 Task: Plan a time block for the business strategy and growth seminar.
Action: Mouse moved to (93, 209)
Screenshot: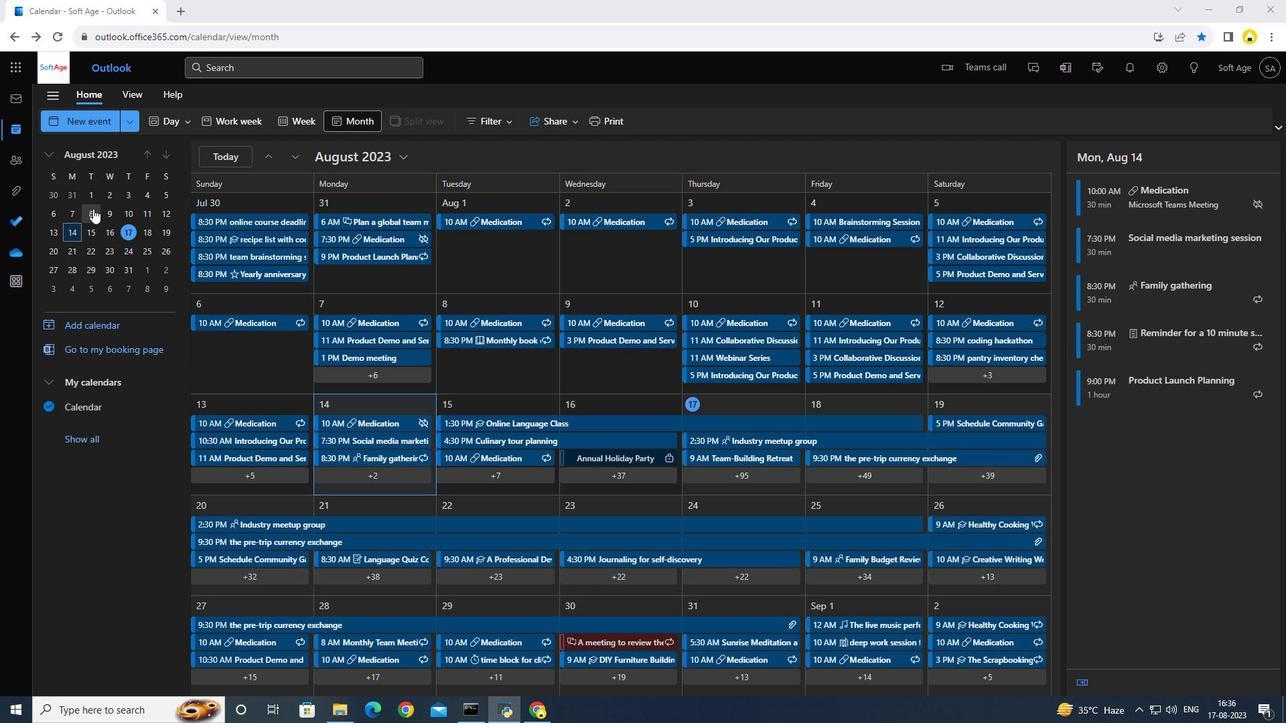 
Action: Mouse pressed left at (93, 209)
Screenshot: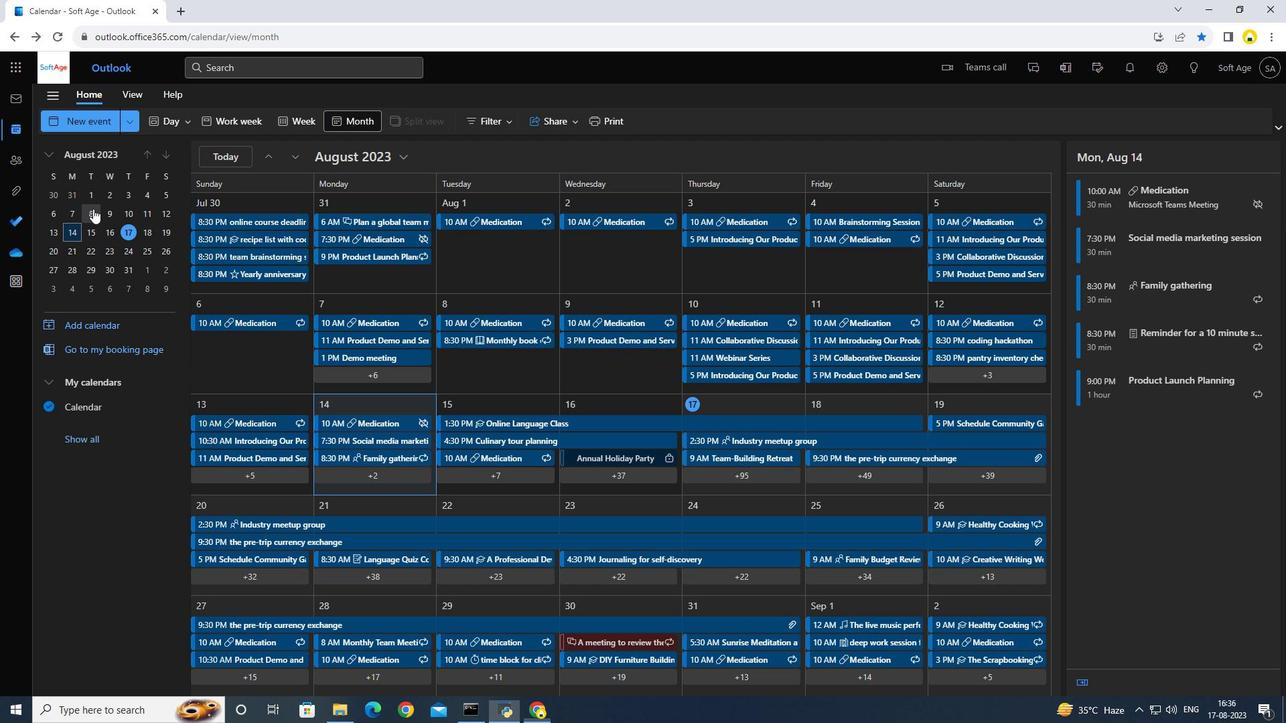 
Action: Mouse moved to (105, 125)
Screenshot: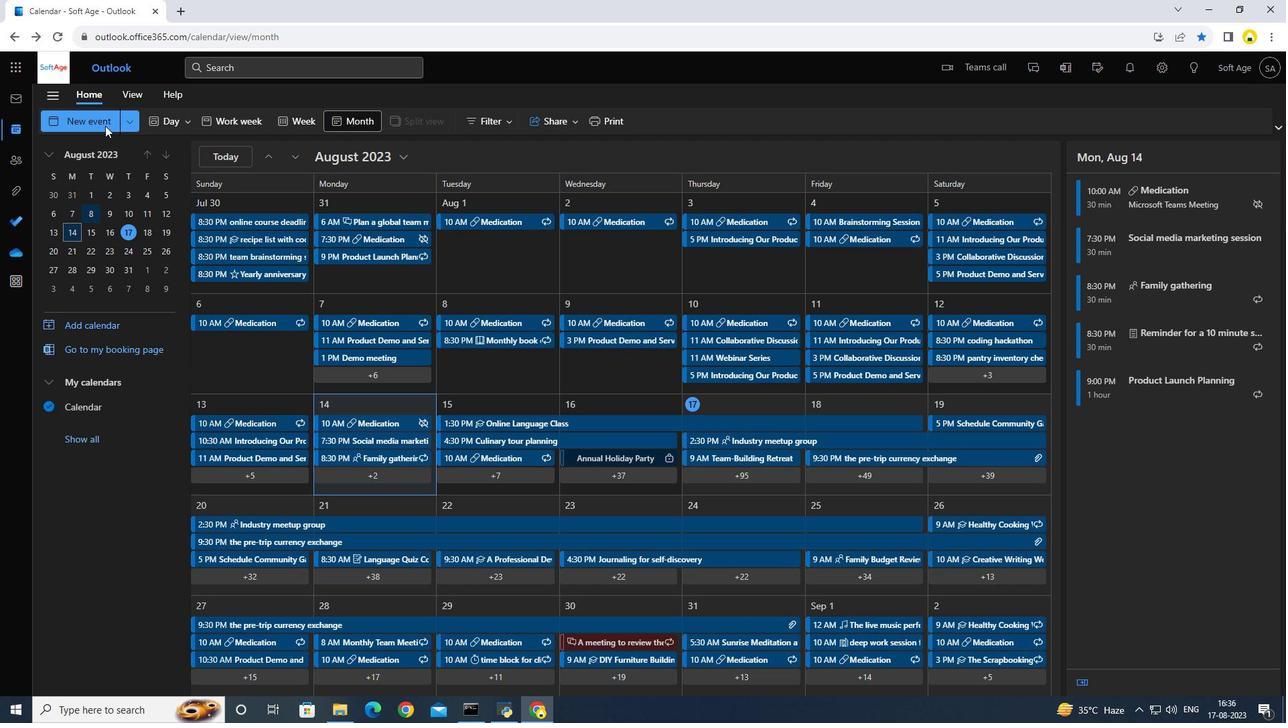 
Action: Mouse pressed left at (105, 125)
Screenshot: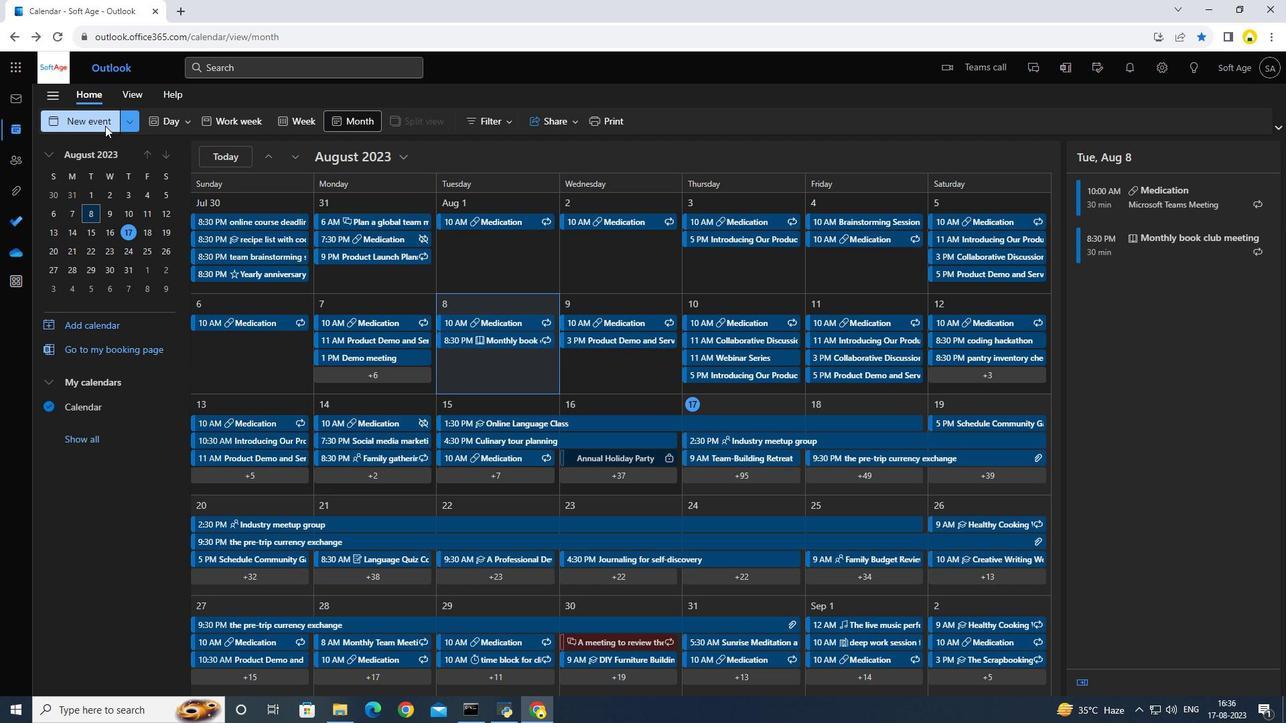 
Action: Mouse moved to (407, 204)
Screenshot: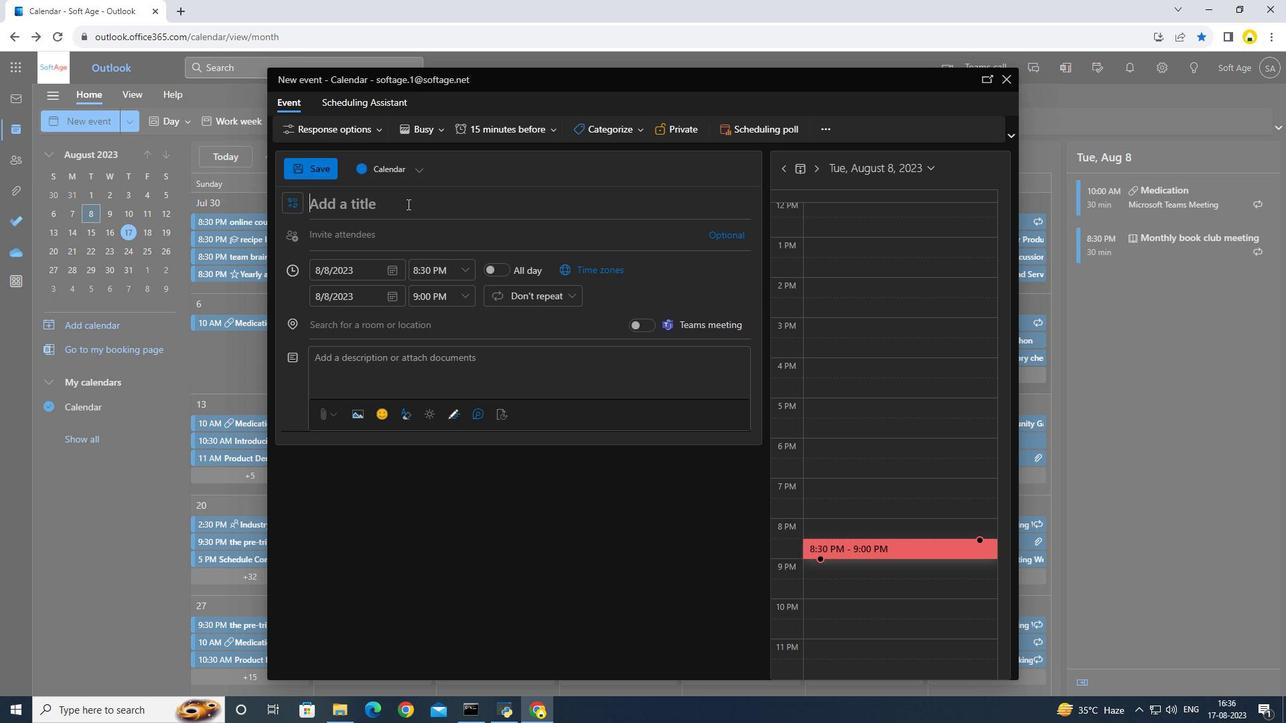 
Action: Key pressed <Key.caps_lock>B<Key.caps_lock>usiness<Key.space>strtae<Key.backspace><Key.backspace><Key.backspace>ategy<Key.space>and<Key.space>growth<Key.space>seminar
Screenshot: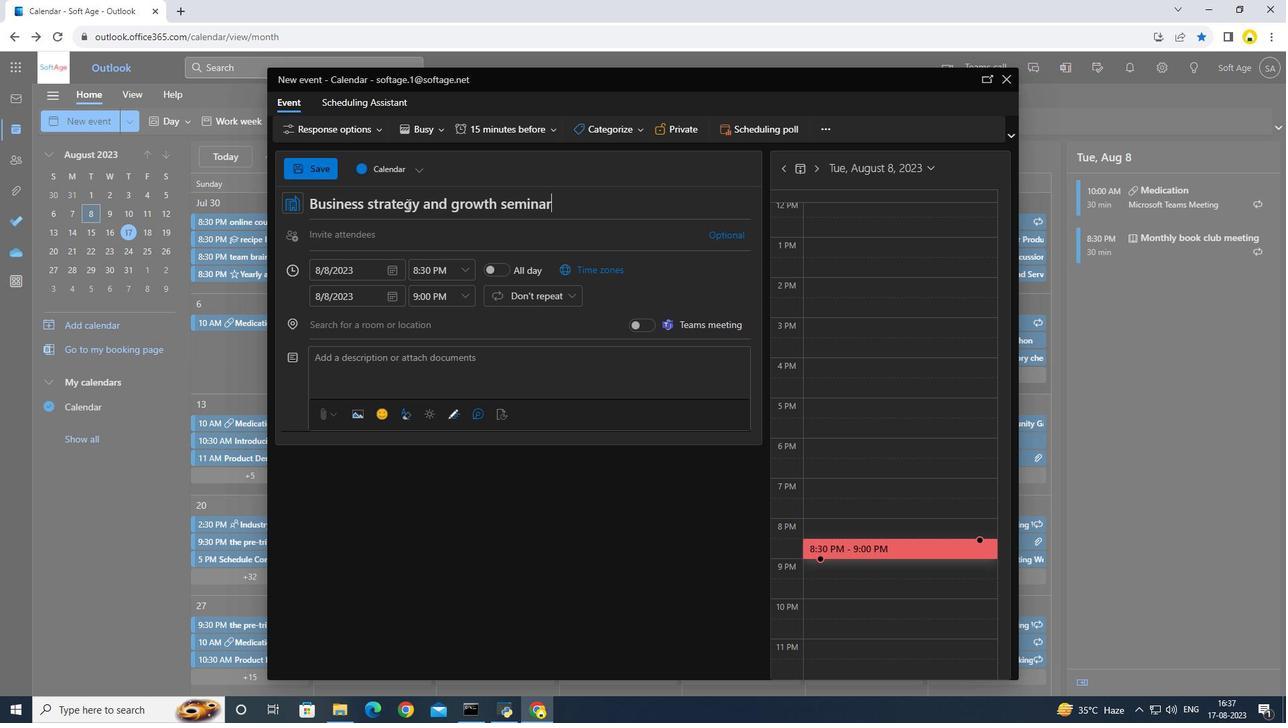 
Action: Mouse moved to (459, 207)
Screenshot: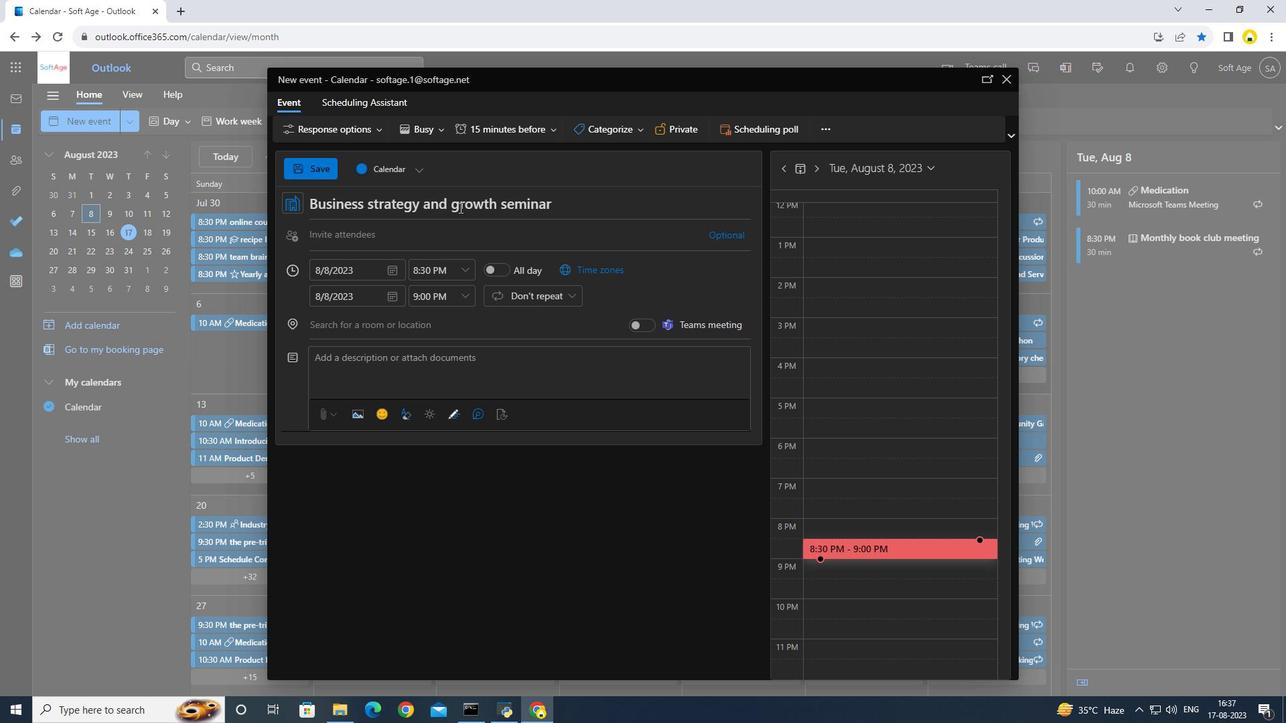 
Action: Mouse pressed left at (459, 207)
Screenshot: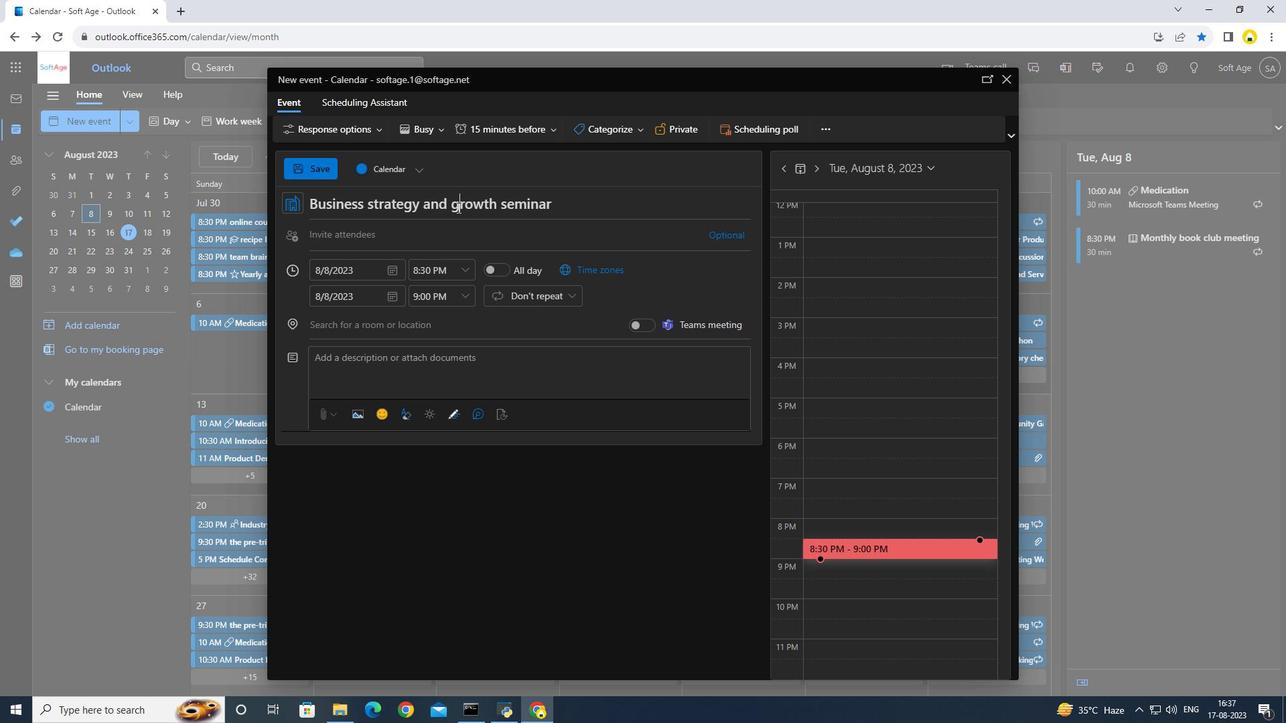 
Action: Mouse moved to (444, 209)
Screenshot: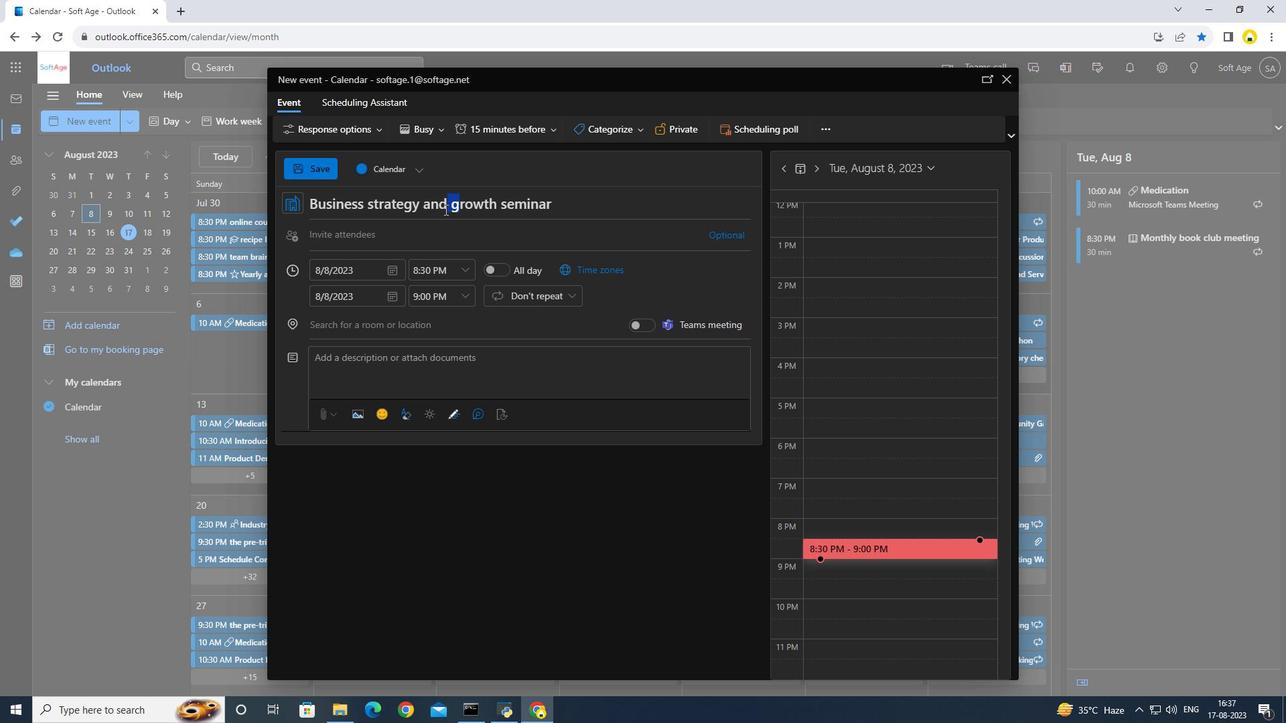 
Action: Key pressed <Key.backspace><Key.space><Key.caps_lock>G
Screenshot: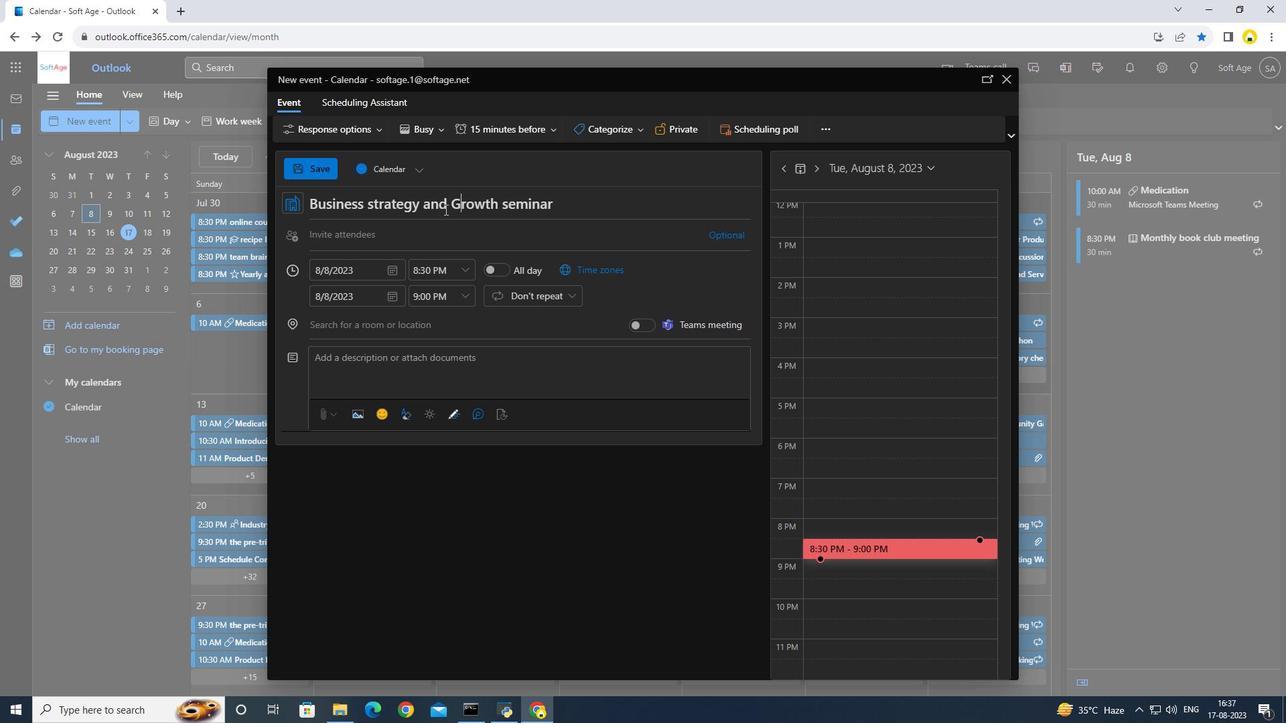 
Action: Mouse moved to (558, 203)
Screenshot: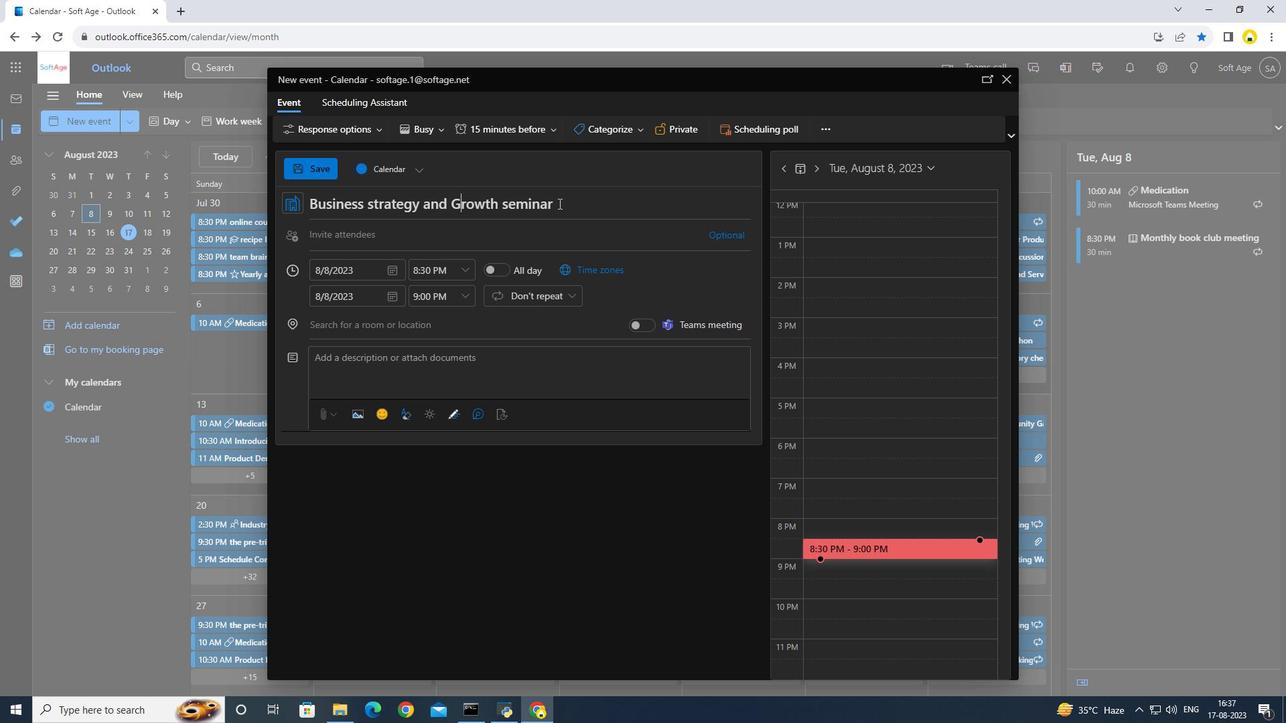 
Action: Mouse pressed left at (558, 203)
Screenshot: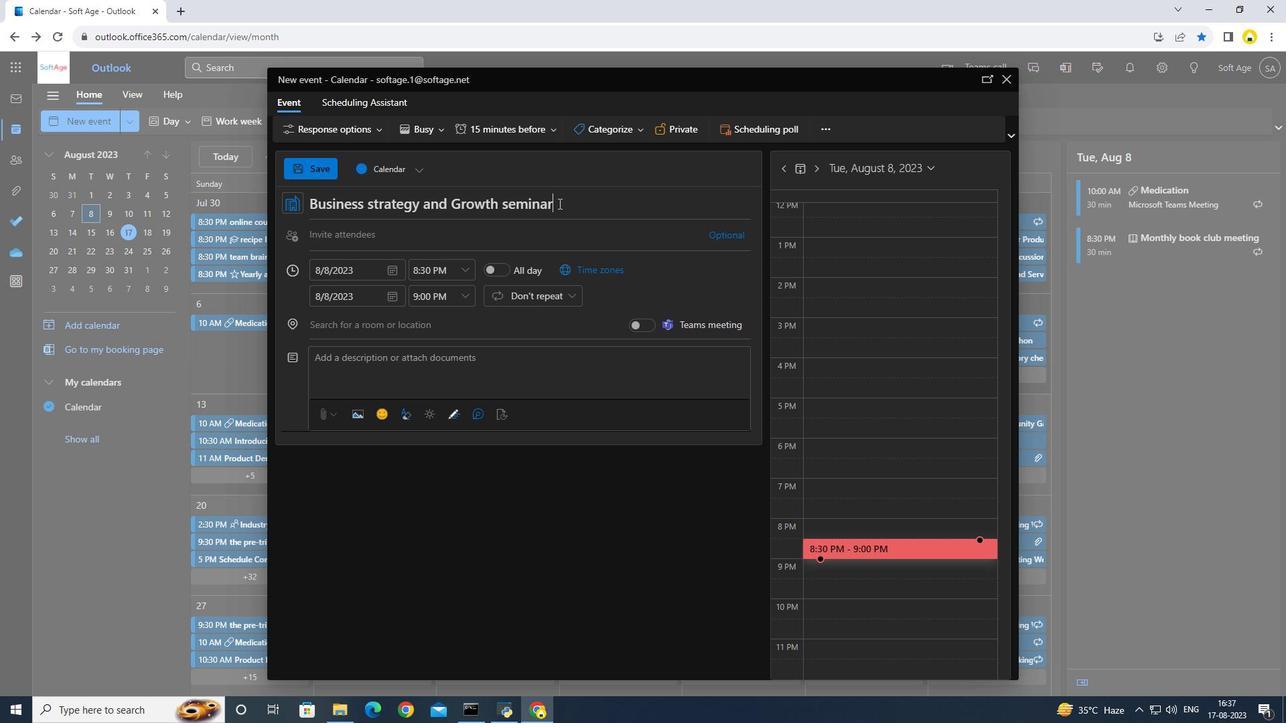 
Action: Mouse moved to (463, 268)
Screenshot: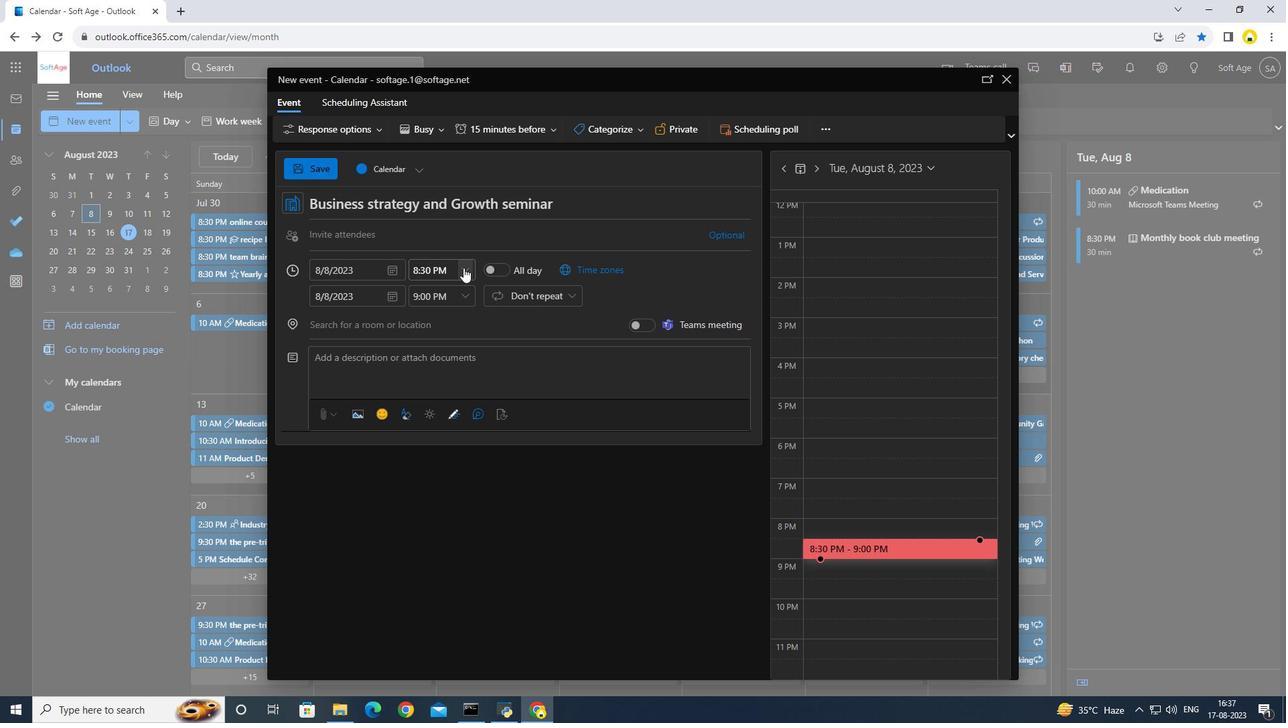 
Action: Mouse pressed left at (463, 268)
Screenshot: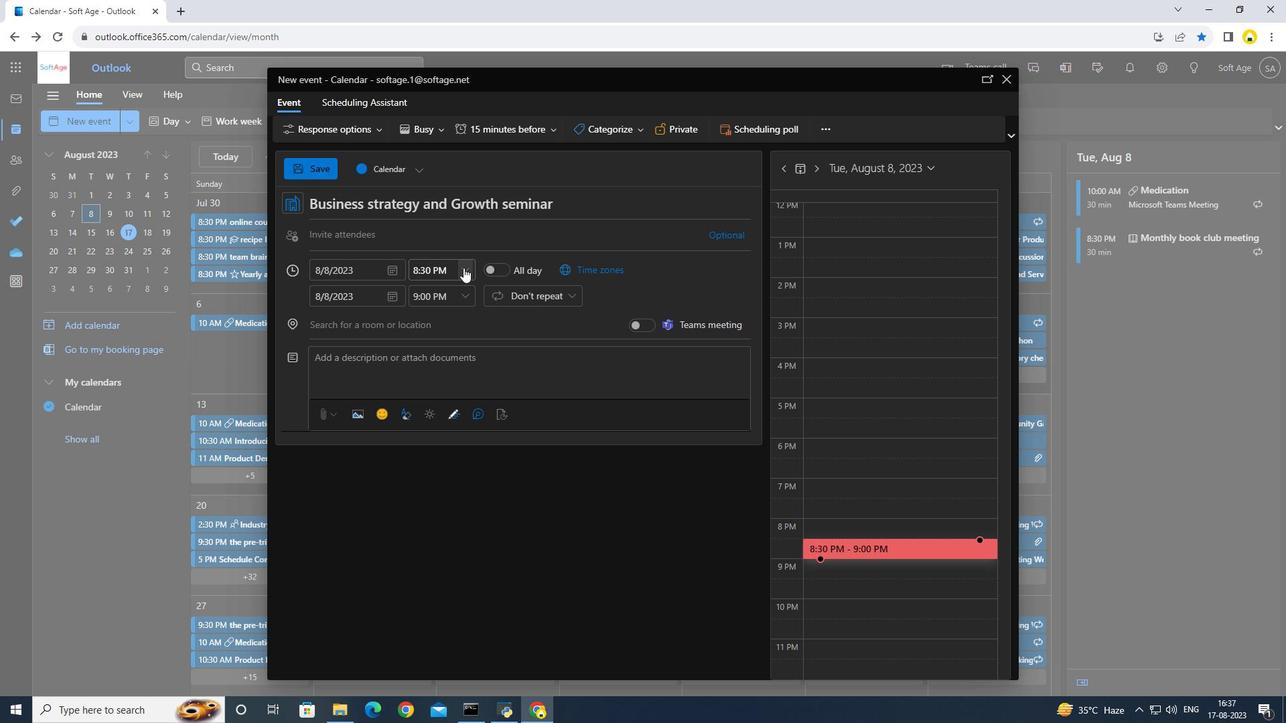 
Action: Mouse moved to (439, 286)
Screenshot: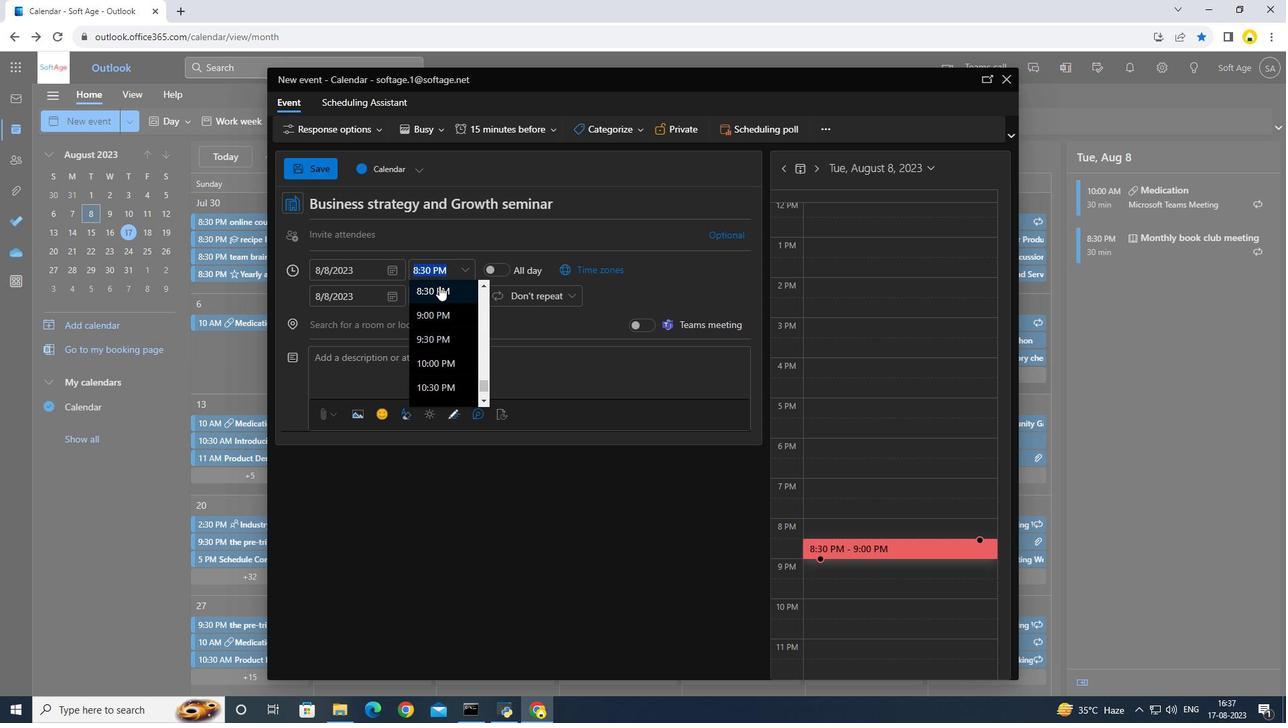 
Action: Mouse scrolled (439, 286) with delta (0, 0)
Screenshot: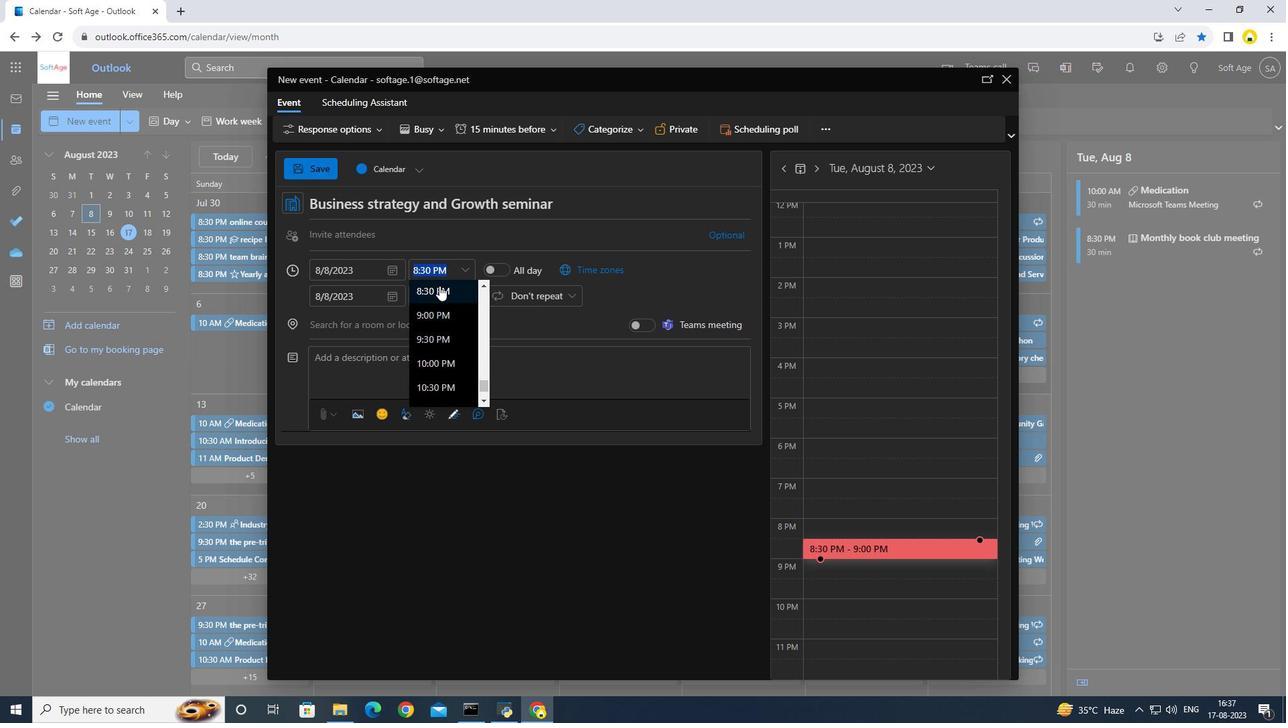 
Action: Mouse scrolled (439, 286) with delta (0, 0)
Screenshot: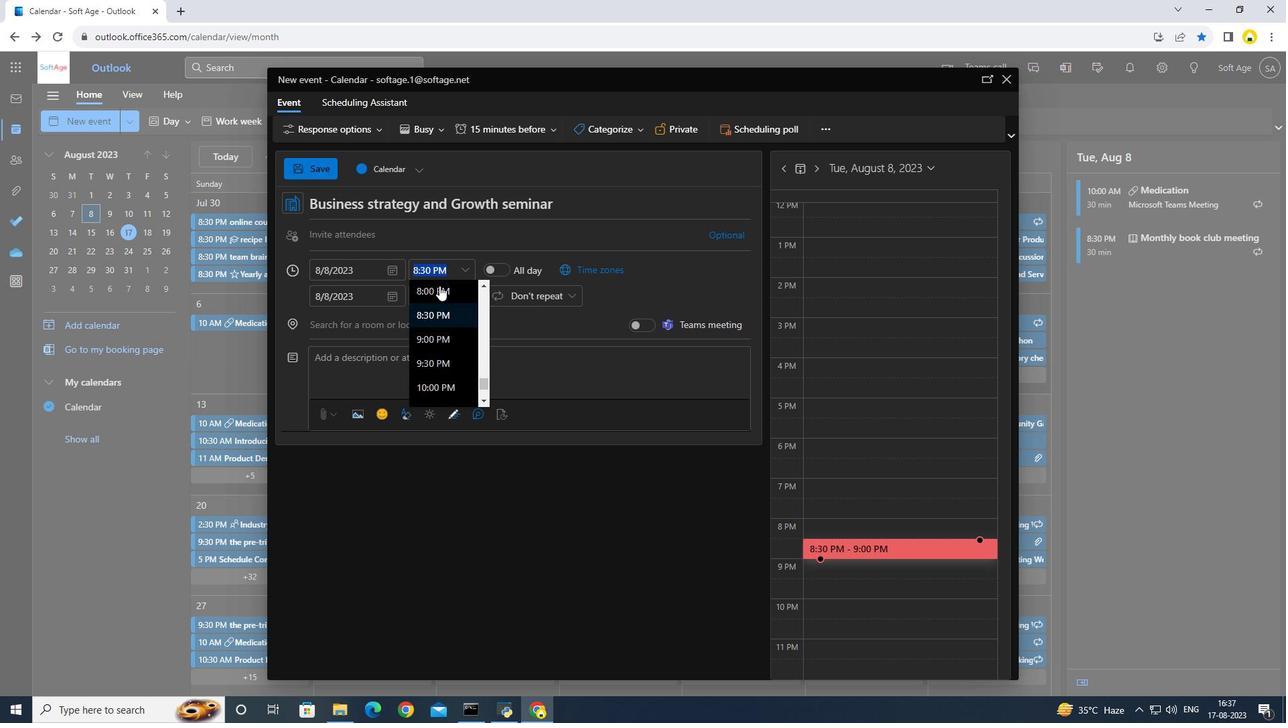 
Action: Mouse moved to (428, 314)
Screenshot: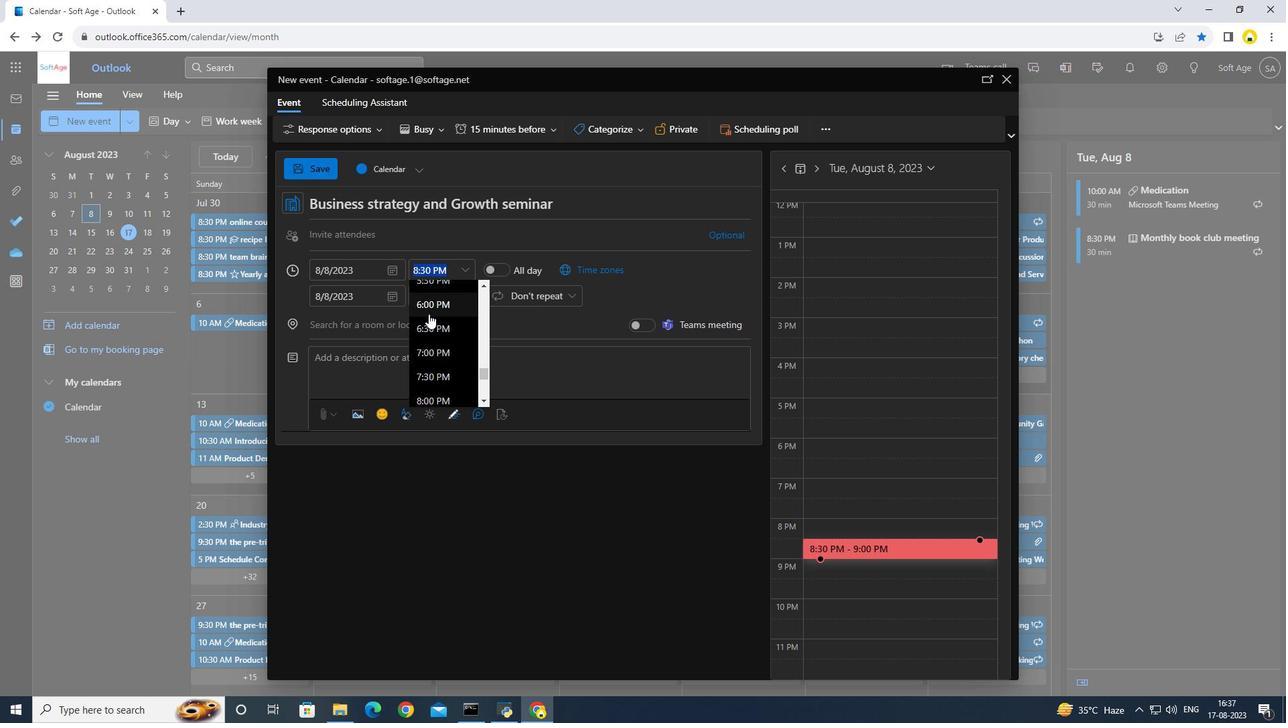 
Action: Mouse pressed left at (428, 314)
Screenshot: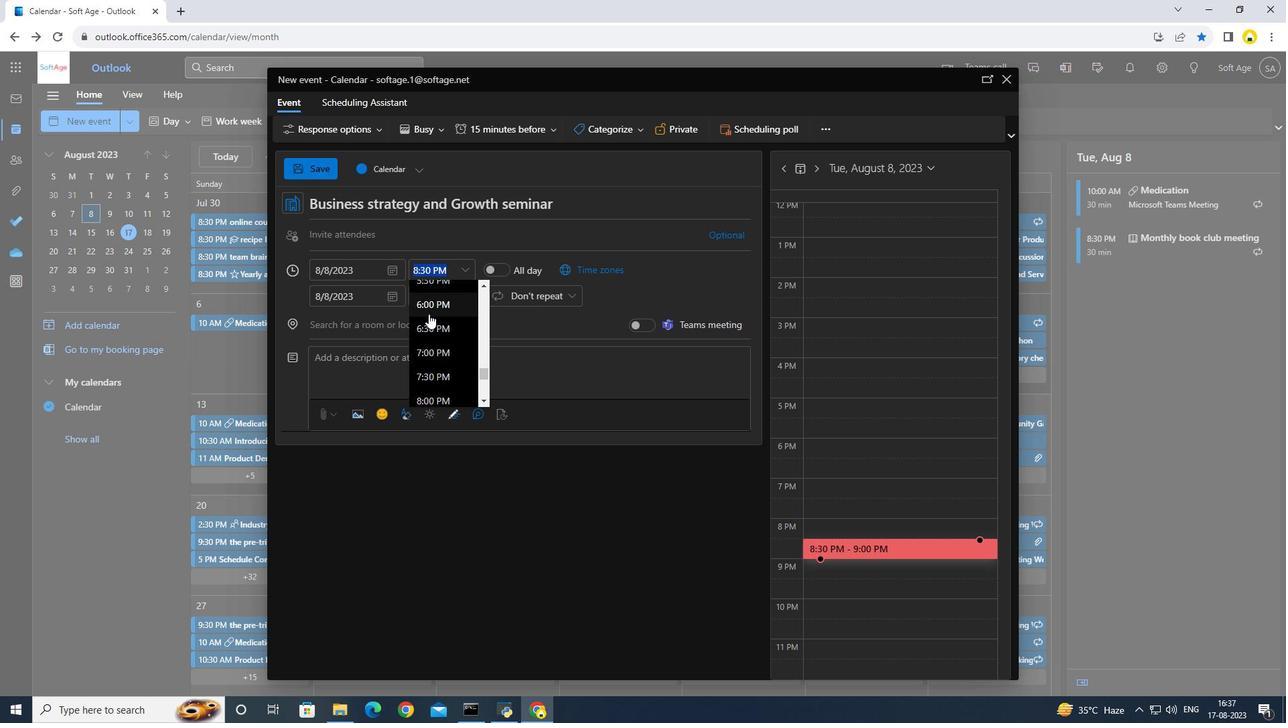 
Action: Mouse moved to (330, 175)
Screenshot: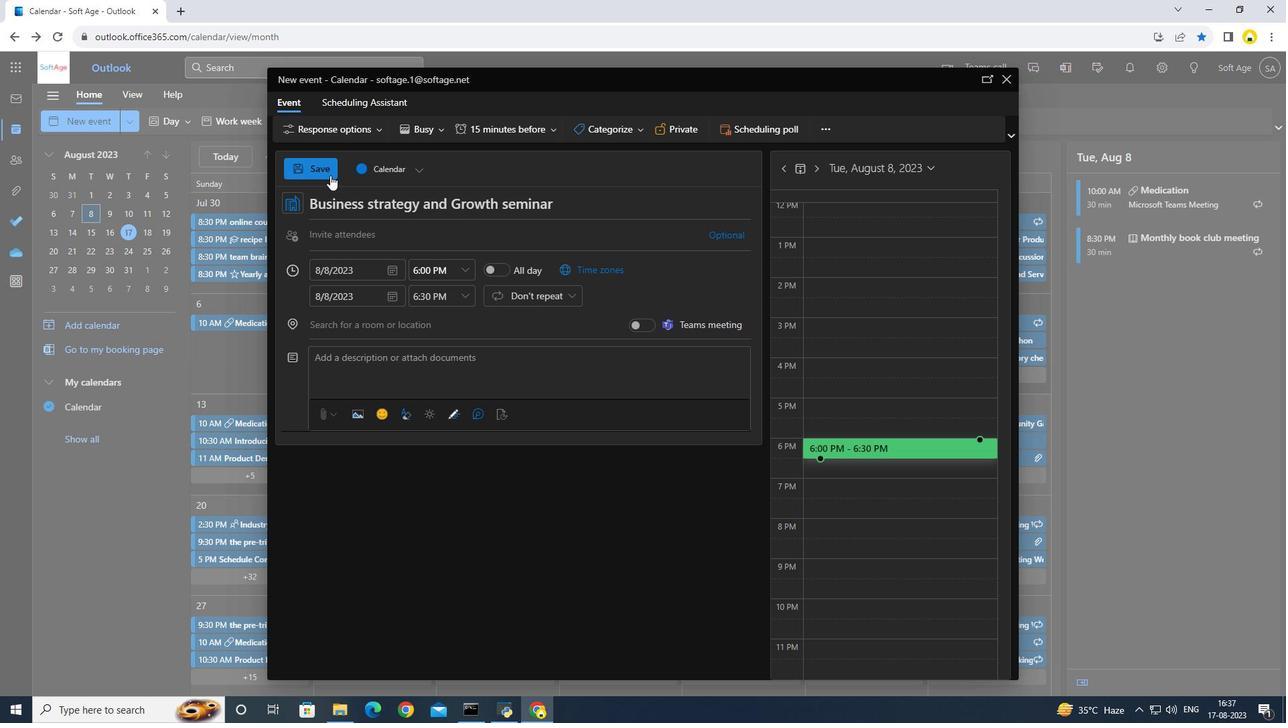 
Action: Mouse pressed left at (330, 175)
Screenshot: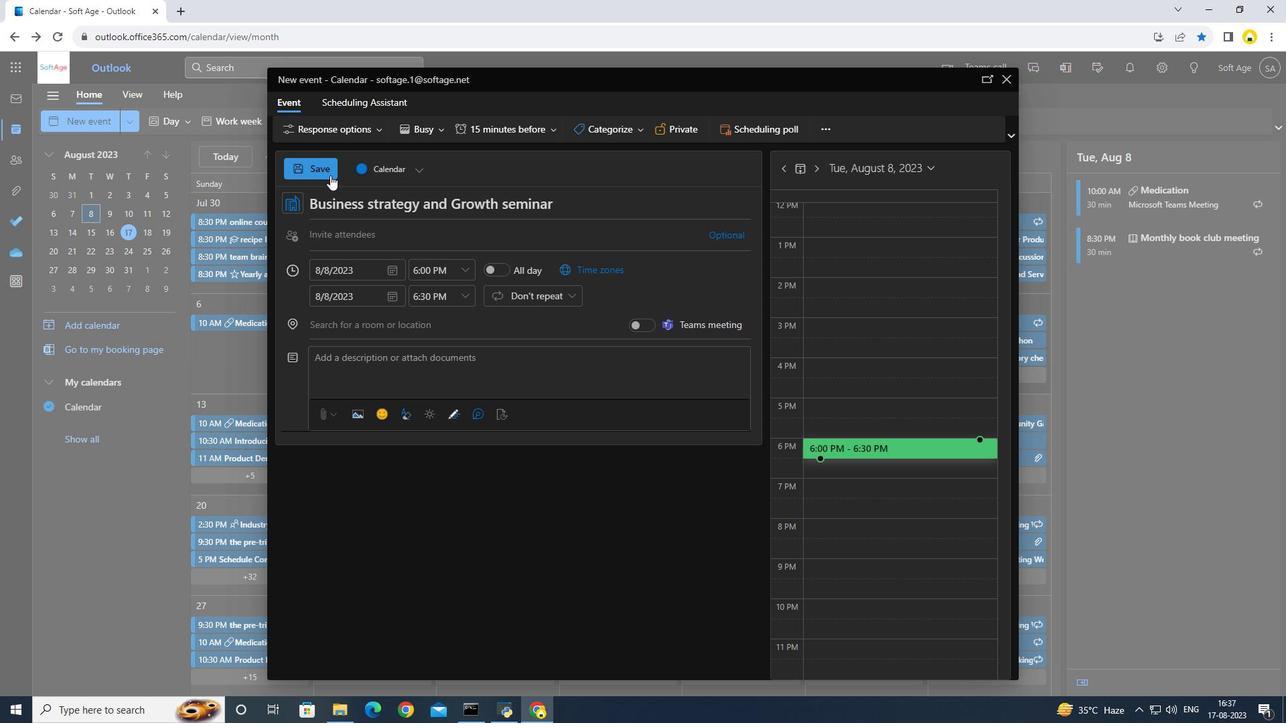 
Action: Mouse moved to (328, 298)
Screenshot: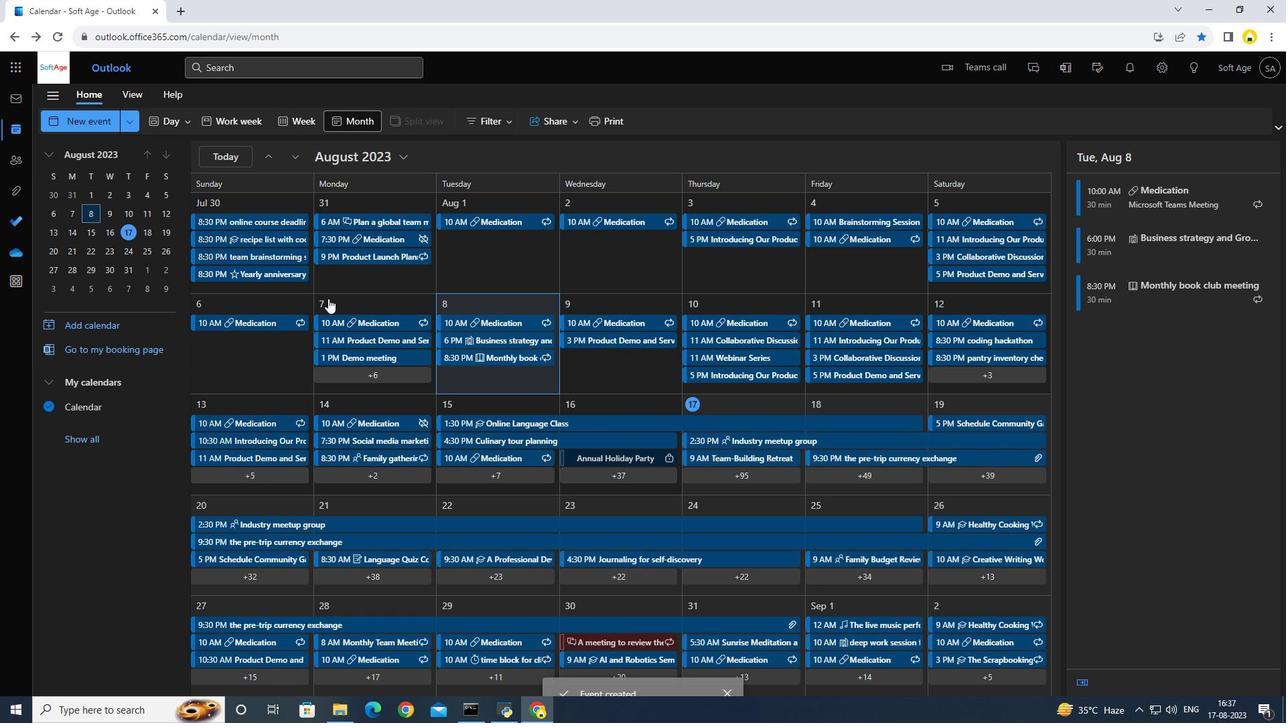 
